 Task: Font style For heading Use Amiri with blue colour. font size for heading '26 Pt. 'Change the font style of data to Amiriand font size to  18 Pt. Change the alignment of both headline & data to   center vertically. In the sheet  Alpha Sales log book
Action: Mouse moved to (36, 40)
Screenshot: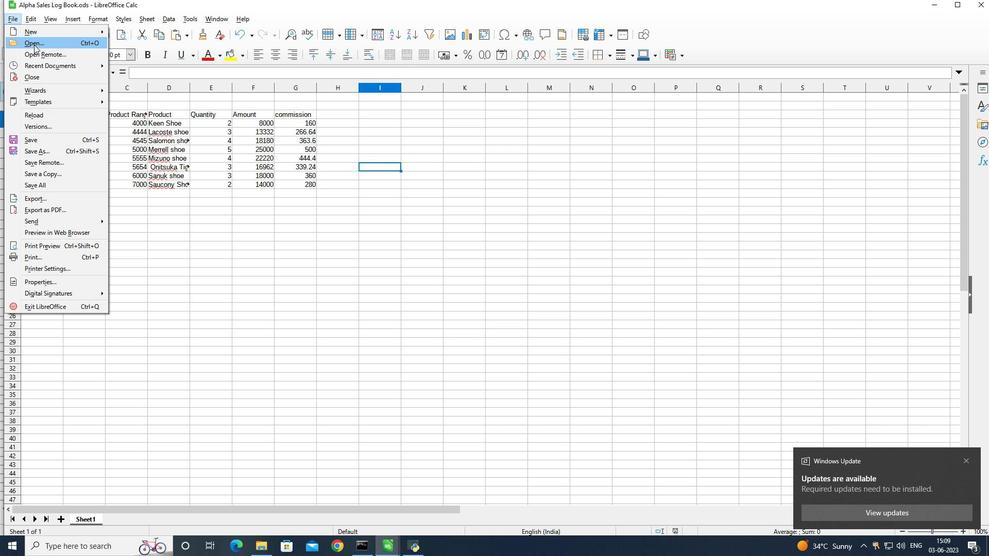 
Action: Mouse pressed left at (36, 40)
Screenshot: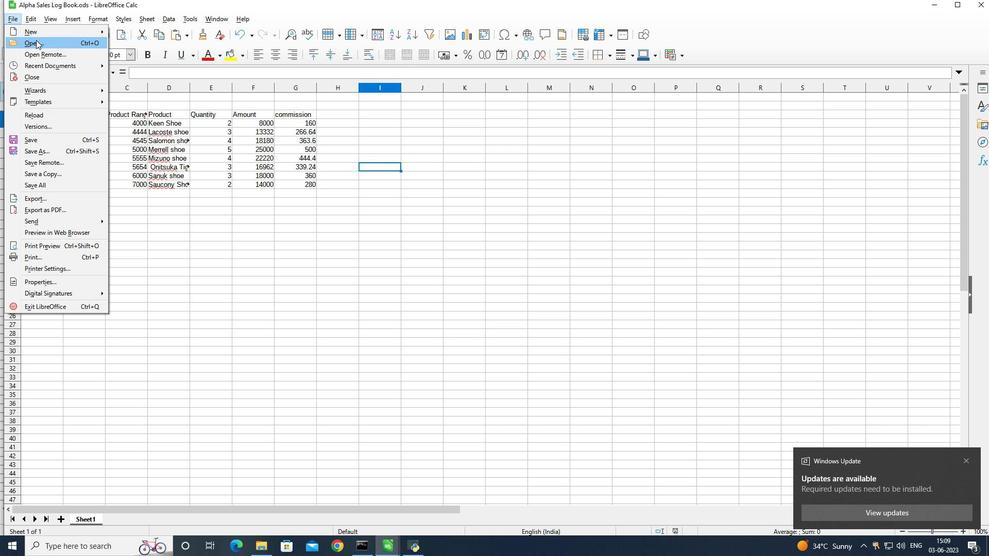 
Action: Mouse moved to (149, 204)
Screenshot: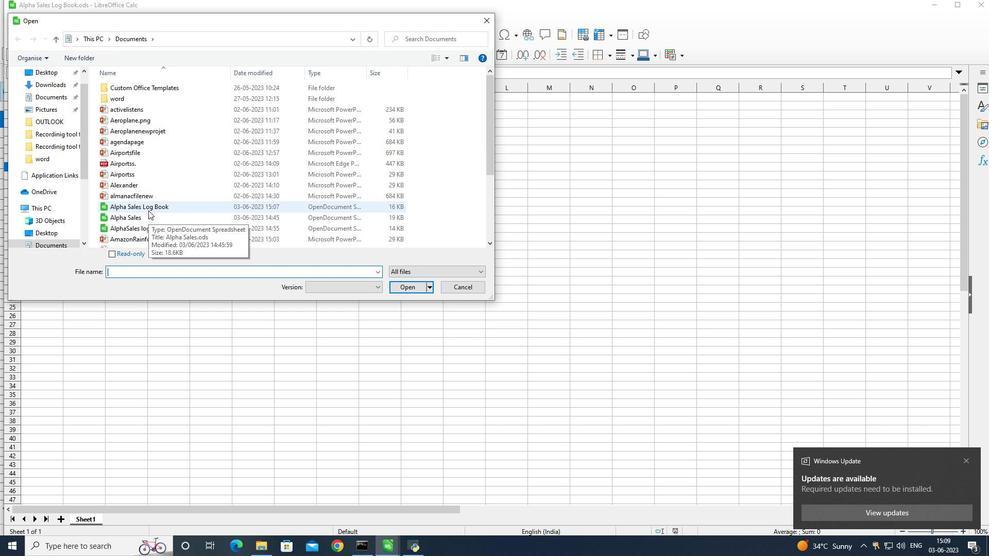 
Action: Mouse pressed left at (149, 204)
Screenshot: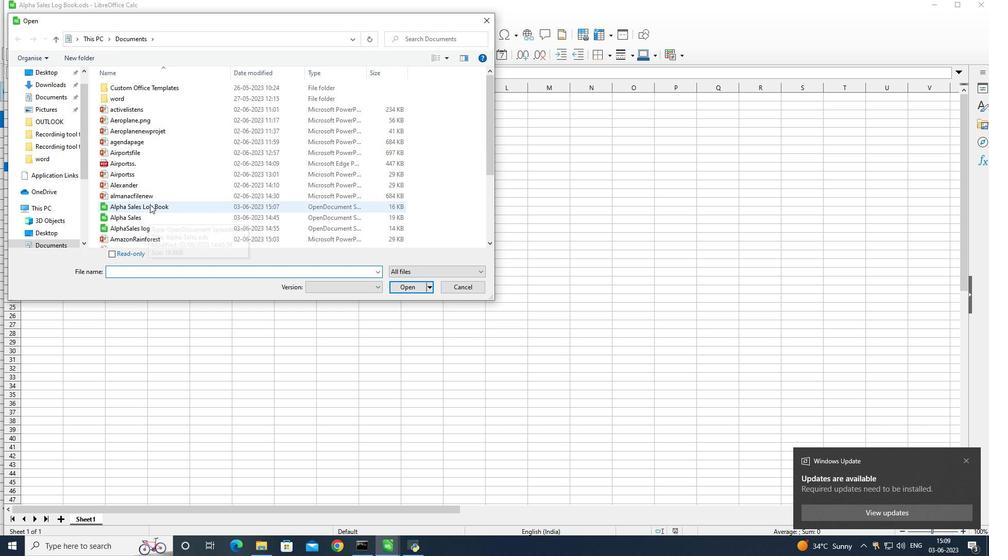 
Action: Mouse moved to (407, 288)
Screenshot: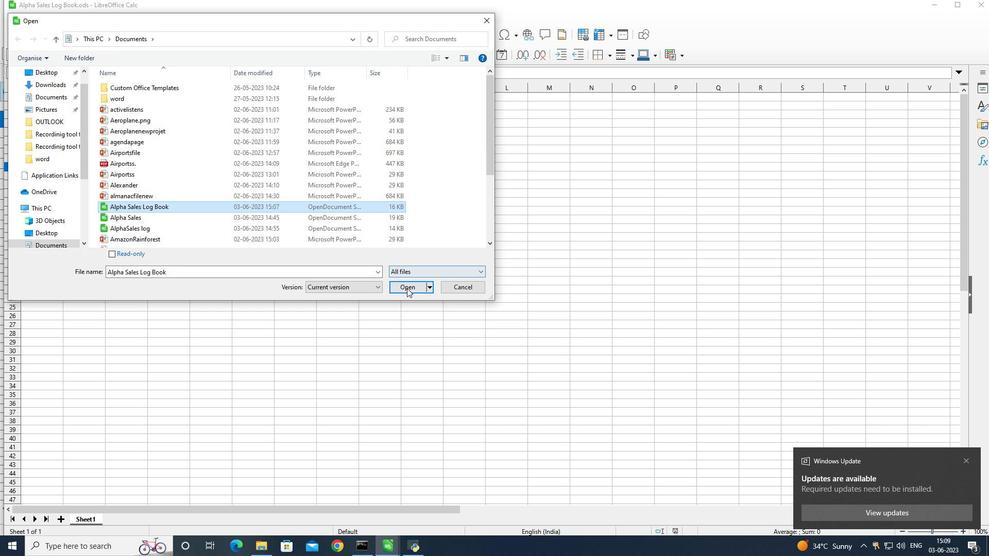 
Action: Mouse pressed left at (407, 288)
Screenshot: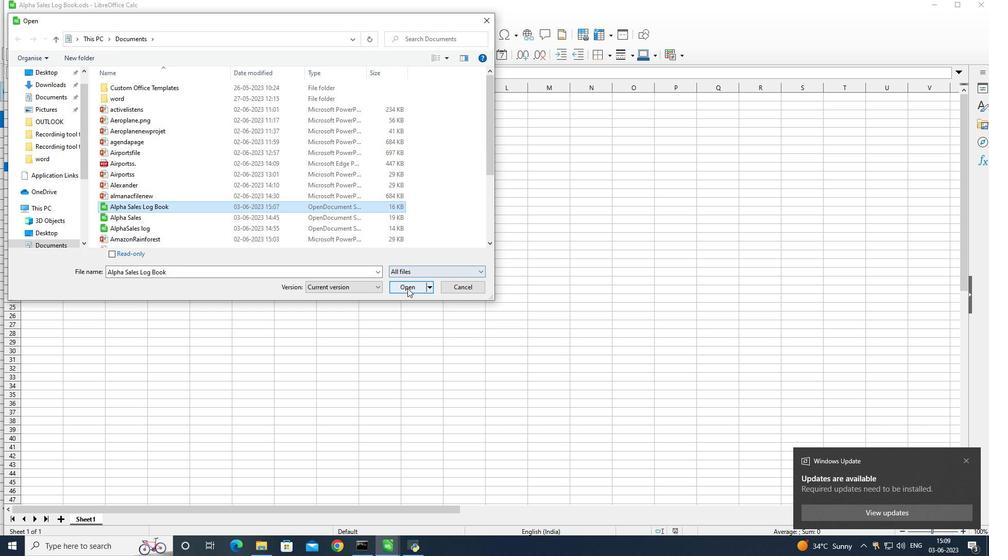 
Action: Mouse moved to (71, 104)
Screenshot: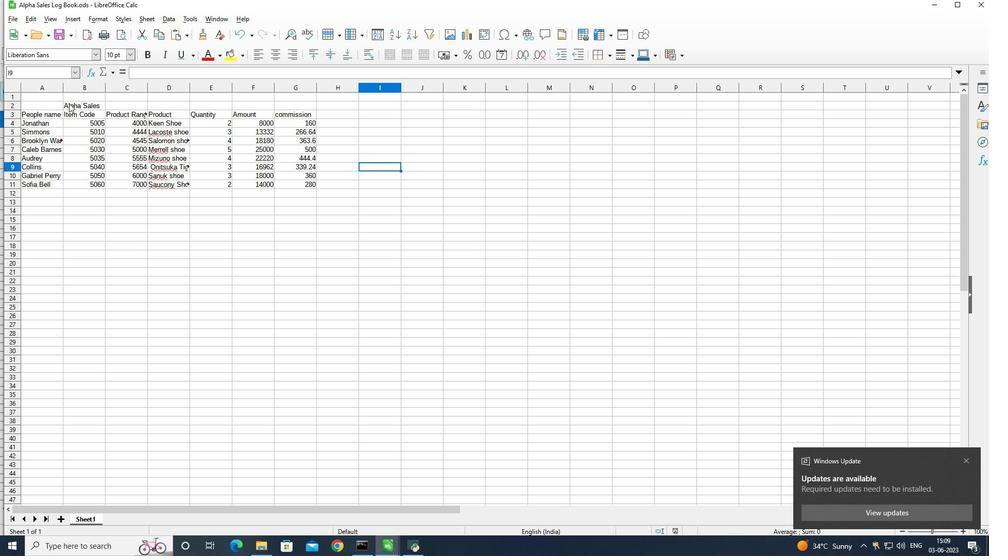 
Action: Mouse pressed left at (71, 104)
Screenshot: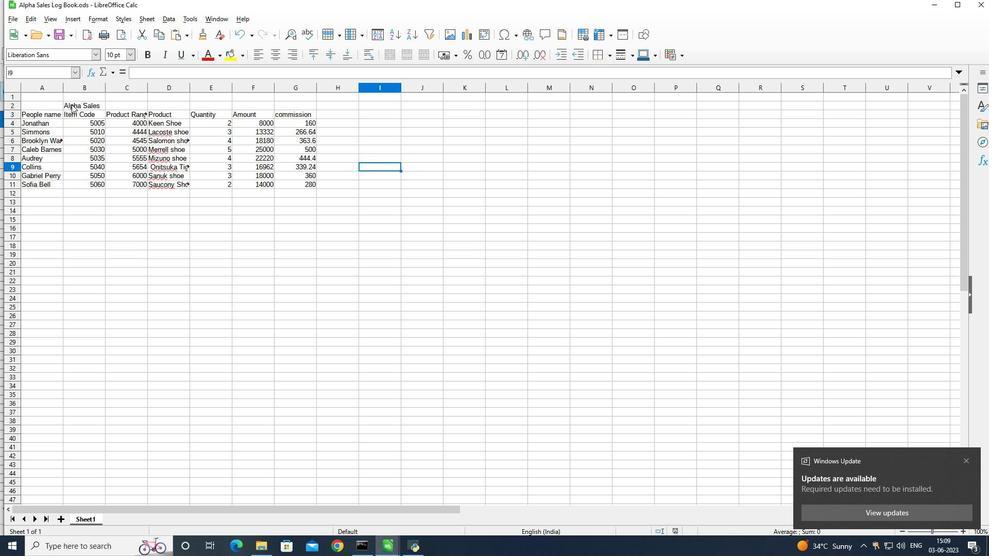 
Action: Mouse moved to (78, 103)
Screenshot: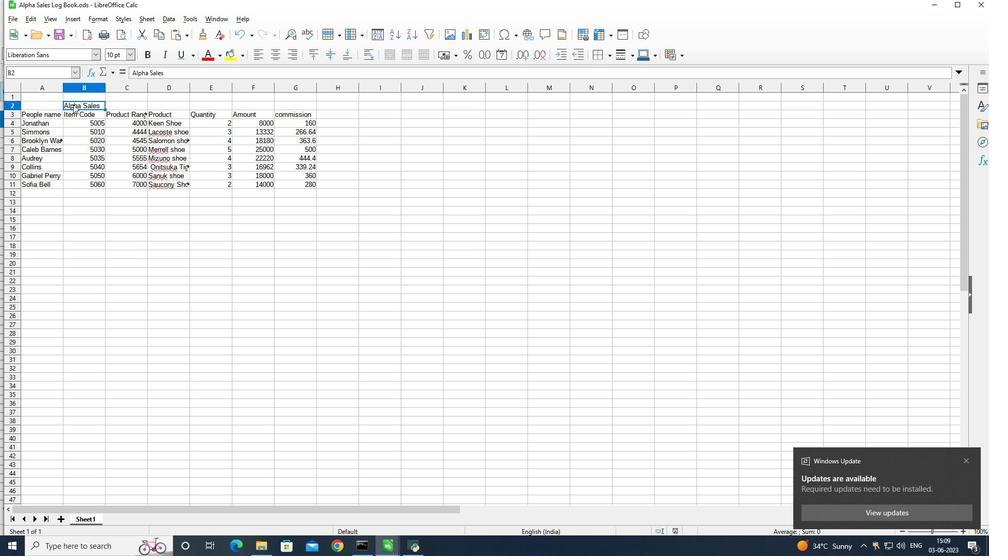 
Action: Mouse pressed left at (78, 103)
Screenshot: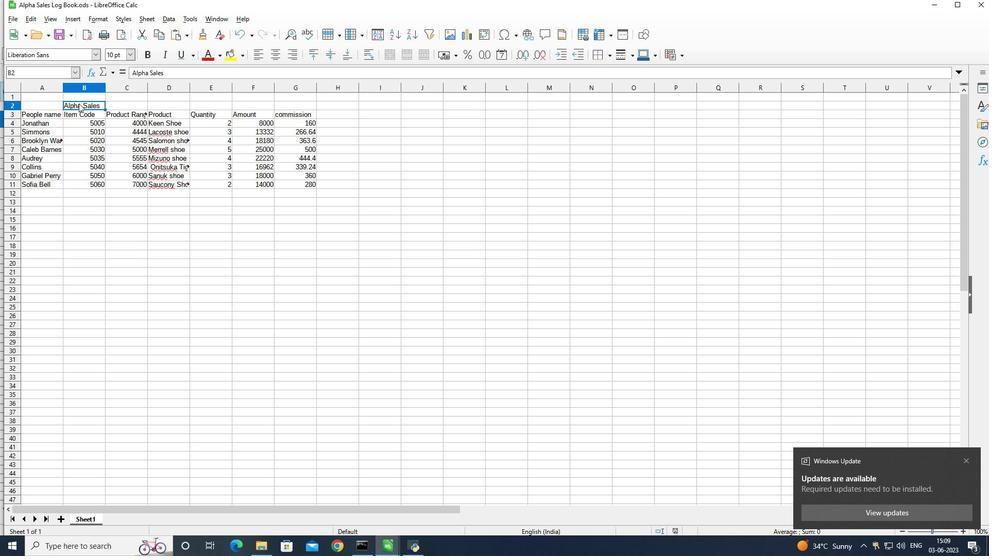 
Action: Mouse pressed left at (78, 103)
Screenshot: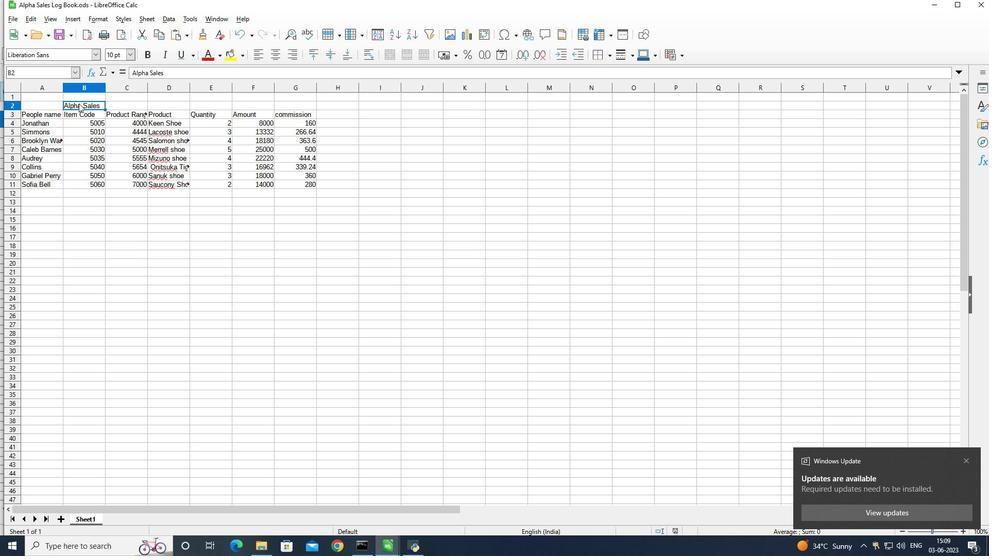 
Action: Mouse pressed left at (78, 103)
Screenshot: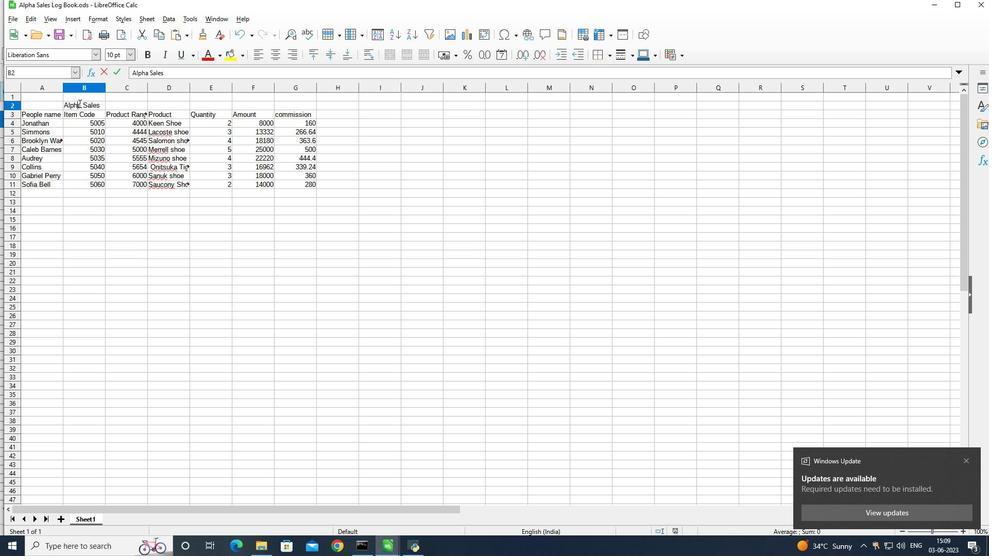 
Action: Mouse moved to (58, 55)
Screenshot: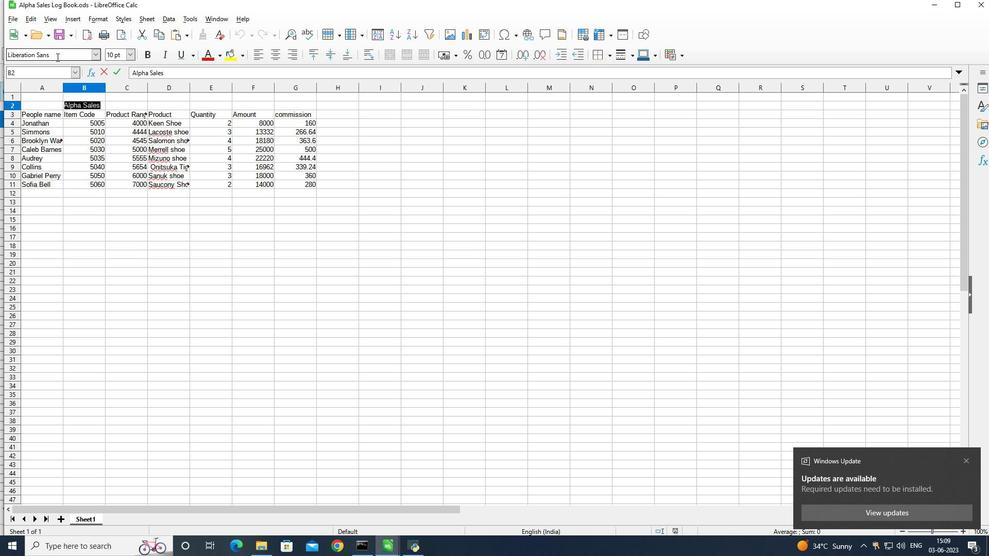 
Action: Mouse pressed left at (58, 55)
Screenshot: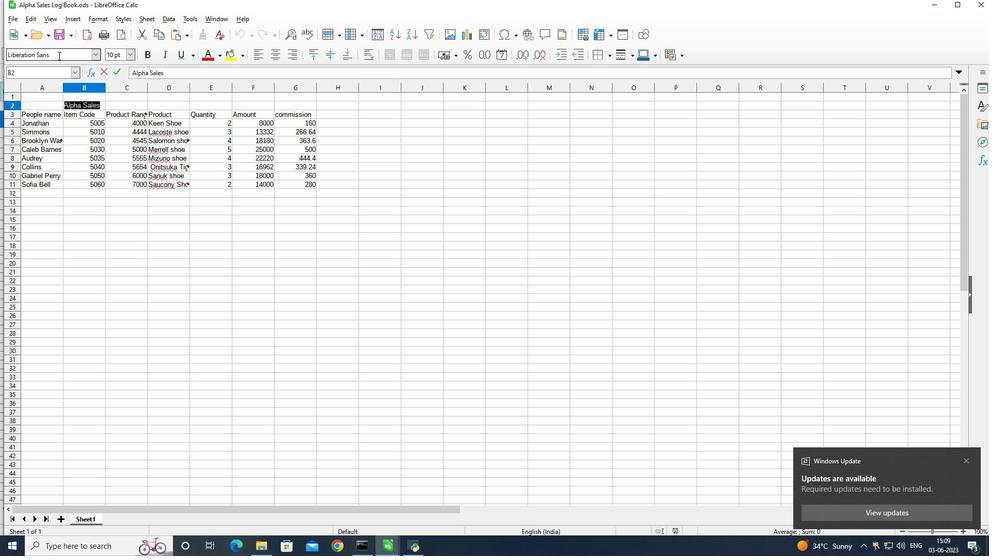 
Action: Key pressed <Key.backspace><Key.backspace><Key.backspace><Key.backspace><Key.backspace><Key.backspace><Key.backspace><Key.backspace><Key.backspace><Key.backspace><Key.backspace><Key.backspace><Key.backspace><Key.backspace><Key.backspace><Key.shift>Amiri<Key.enter>
Screenshot: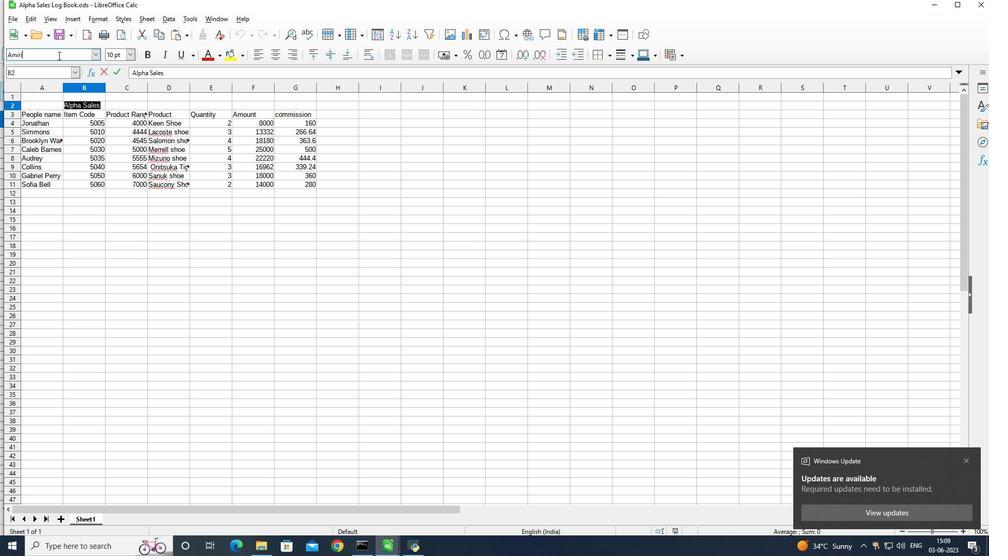 
Action: Mouse moved to (217, 55)
Screenshot: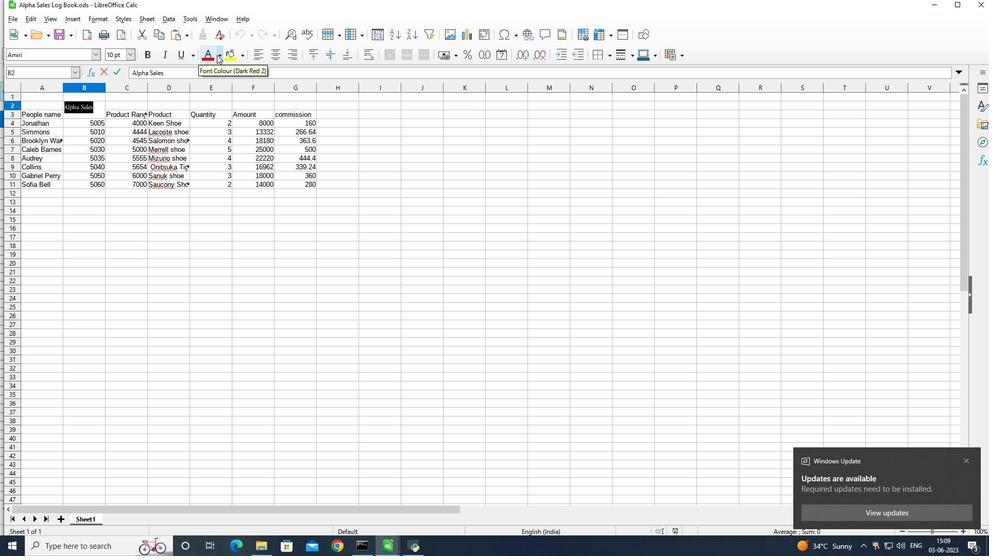 
Action: Mouse pressed left at (217, 55)
Screenshot: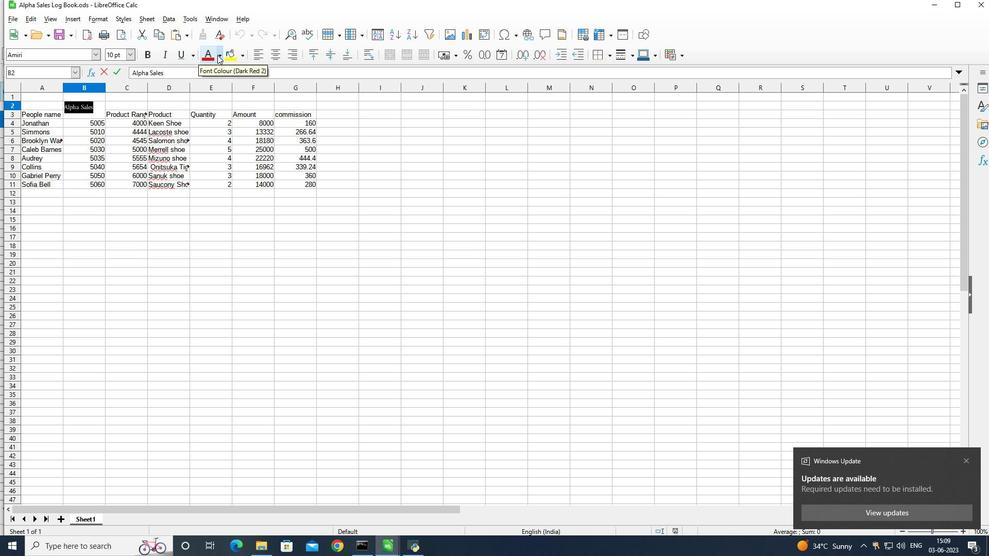 
Action: Mouse moved to (275, 163)
Screenshot: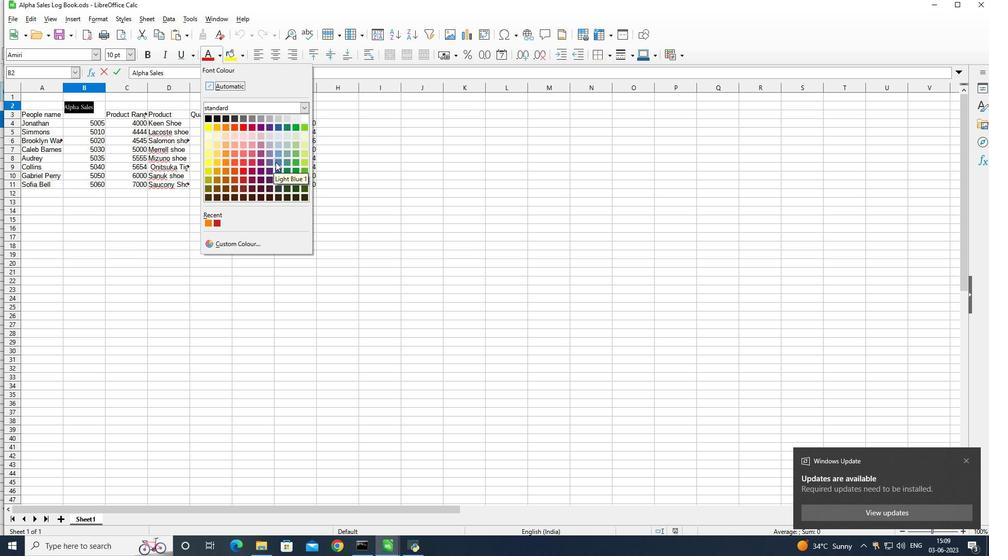 
Action: Mouse pressed left at (275, 163)
Screenshot: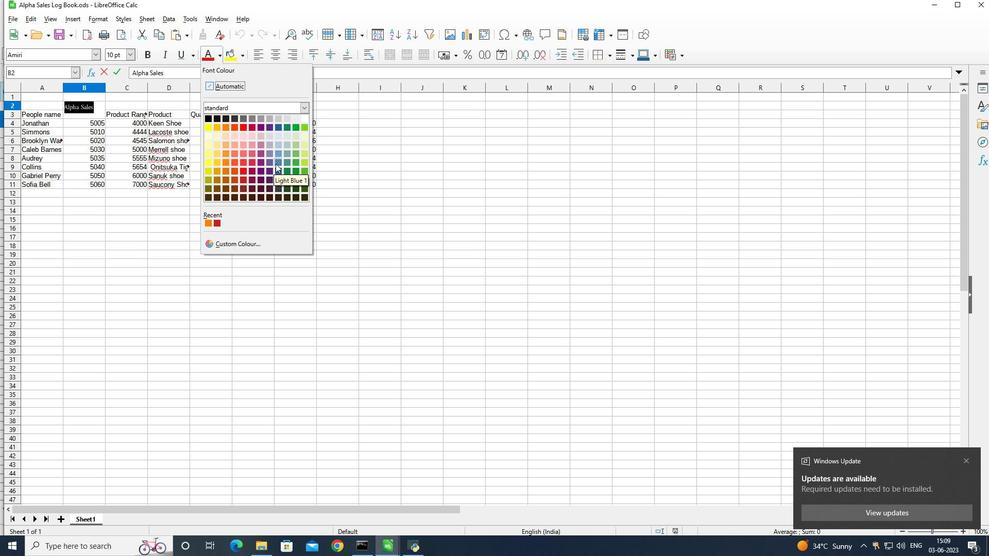 
Action: Mouse moved to (131, 58)
Screenshot: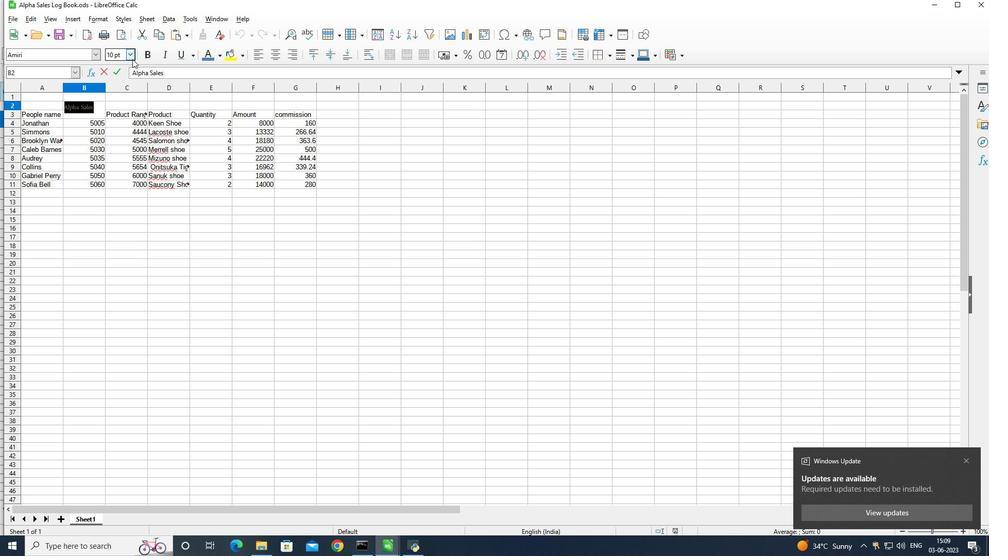 
Action: Mouse pressed left at (131, 58)
Screenshot: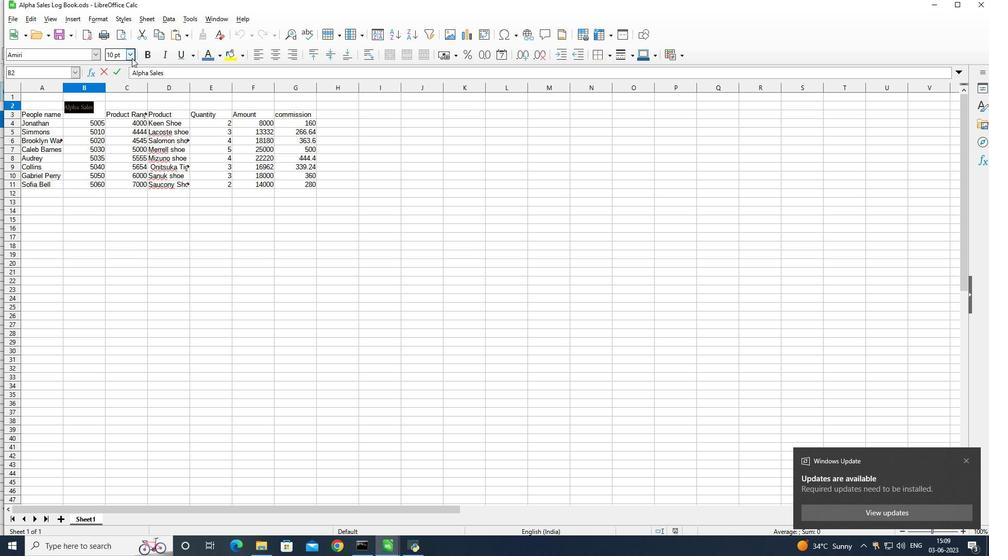 
Action: Mouse moved to (112, 212)
Screenshot: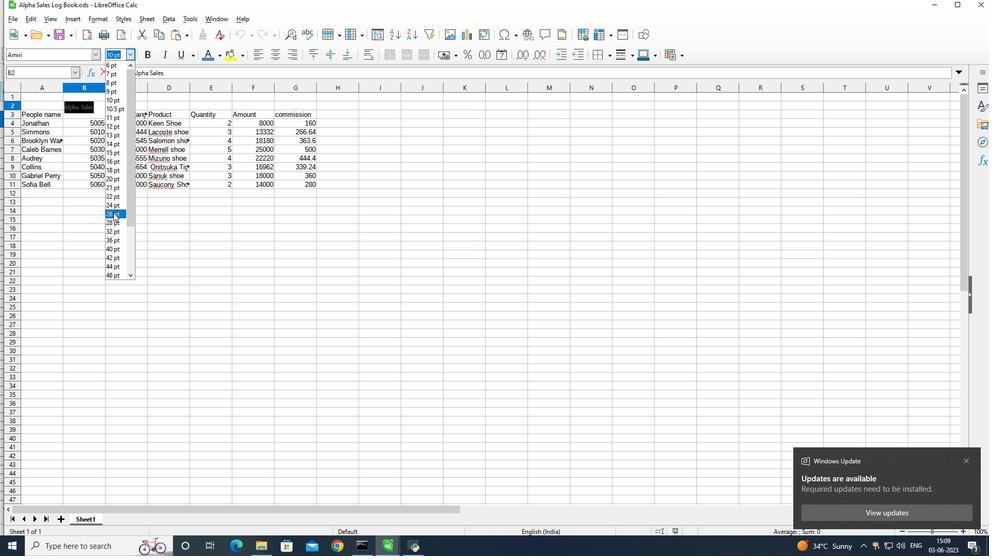 
Action: Mouse pressed left at (112, 212)
Screenshot: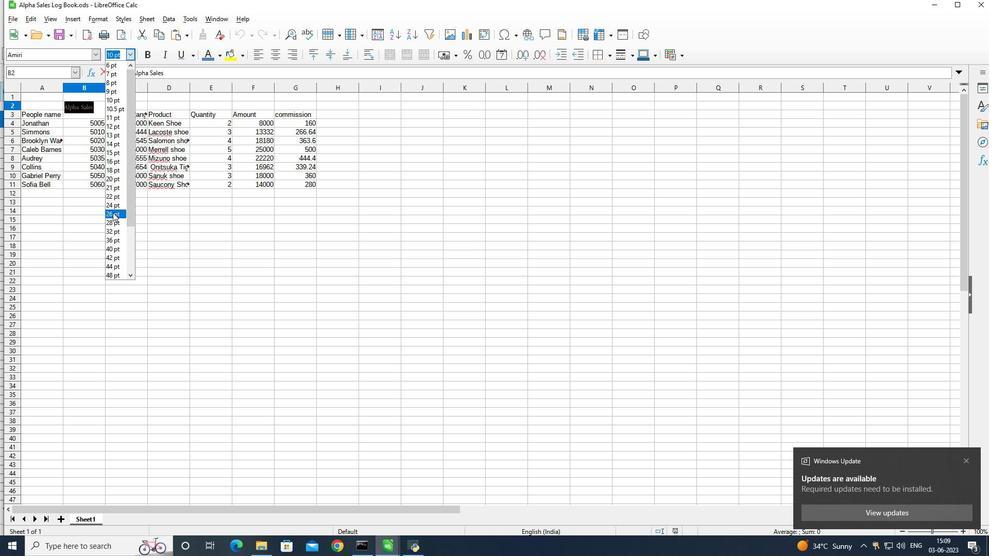
Action: Mouse moved to (122, 201)
Screenshot: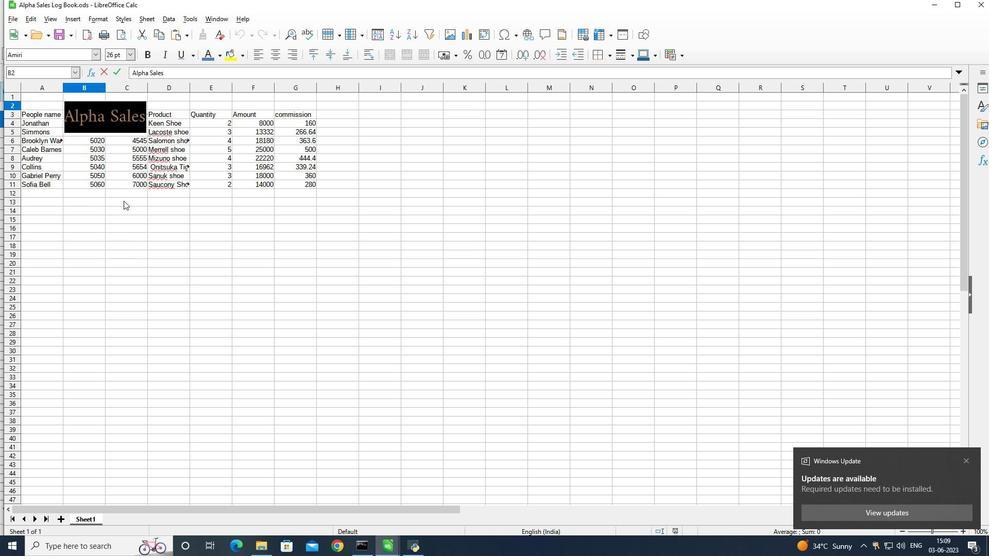 
Action: Mouse pressed left at (122, 201)
Screenshot: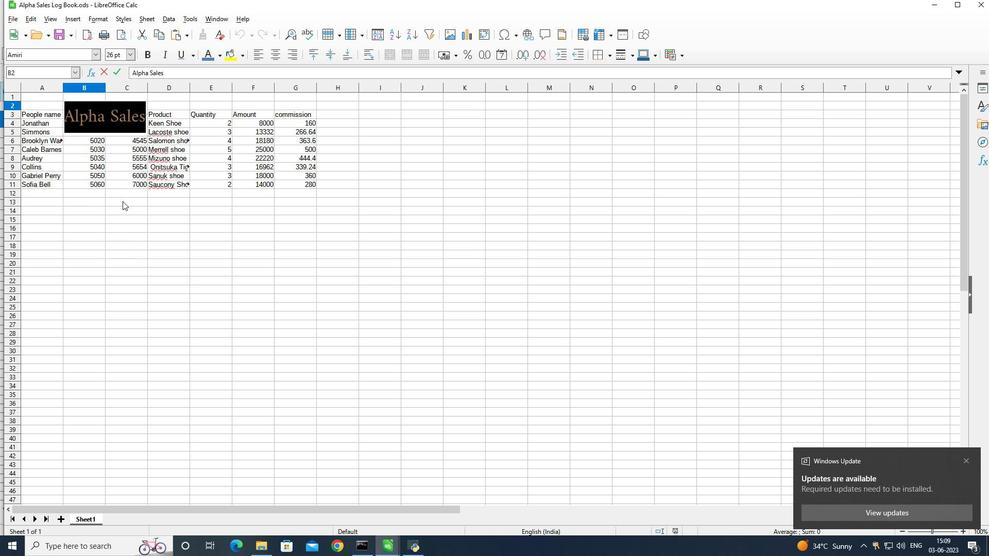 
Action: Mouse moved to (22, 125)
Screenshot: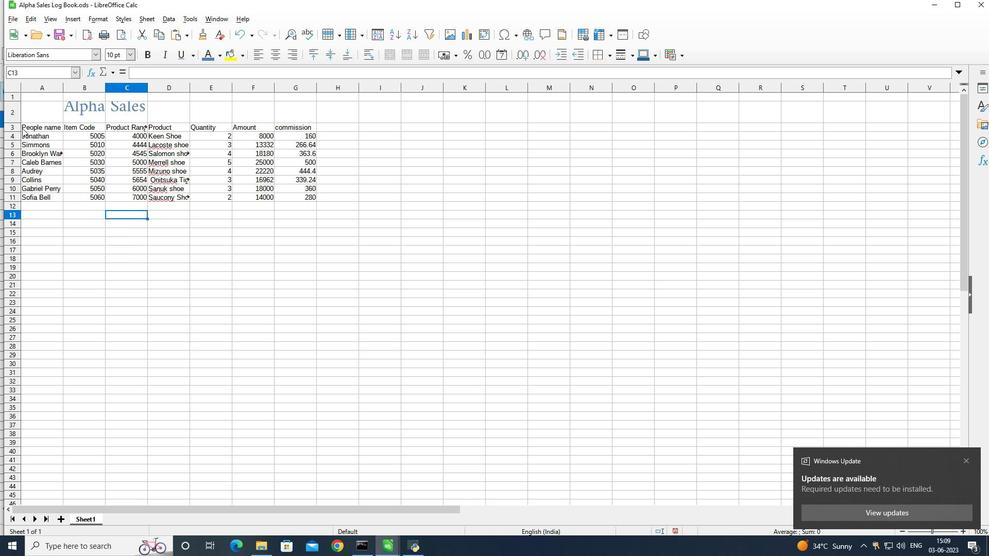 
Action: Mouse pressed left at (22, 125)
Screenshot: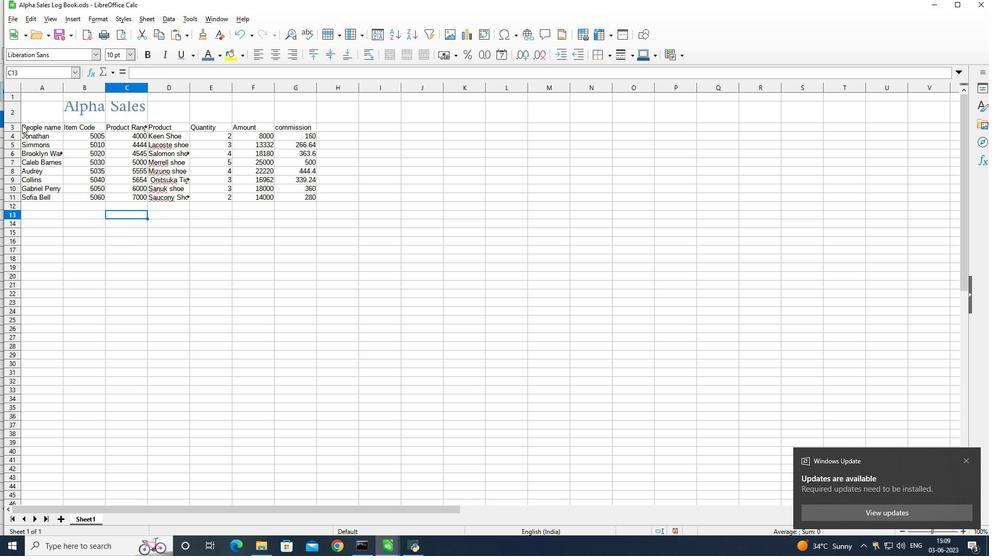 
Action: Mouse moved to (23, 125)
Screenshot: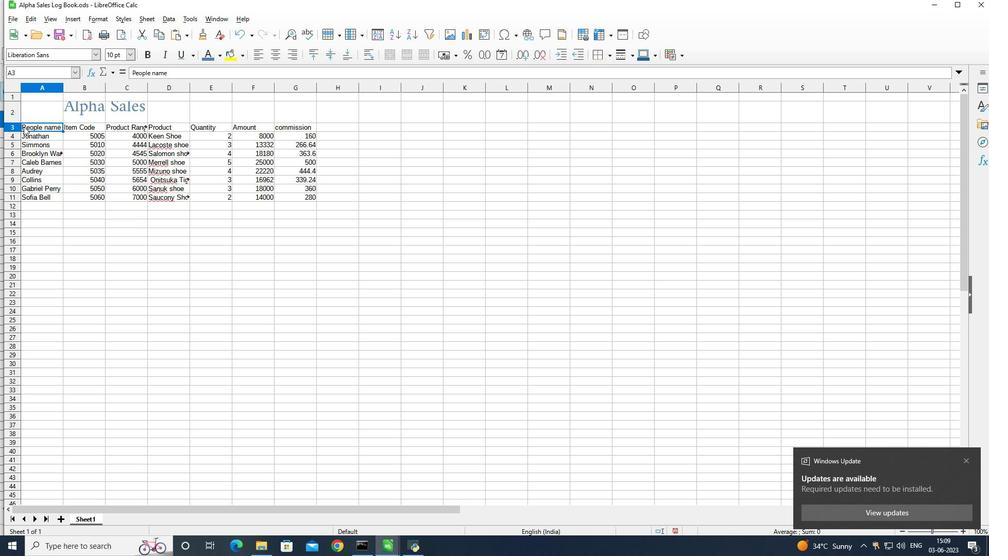 
Action: Mouse pressed left at (23, 125)
Screenshot: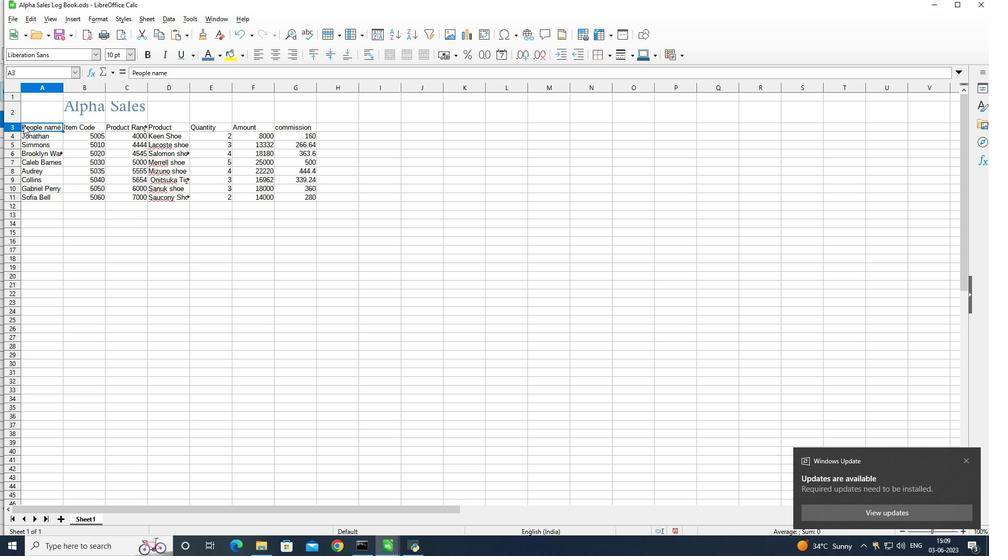 
Action: Mouse moved to (76, 53)
Screenshot: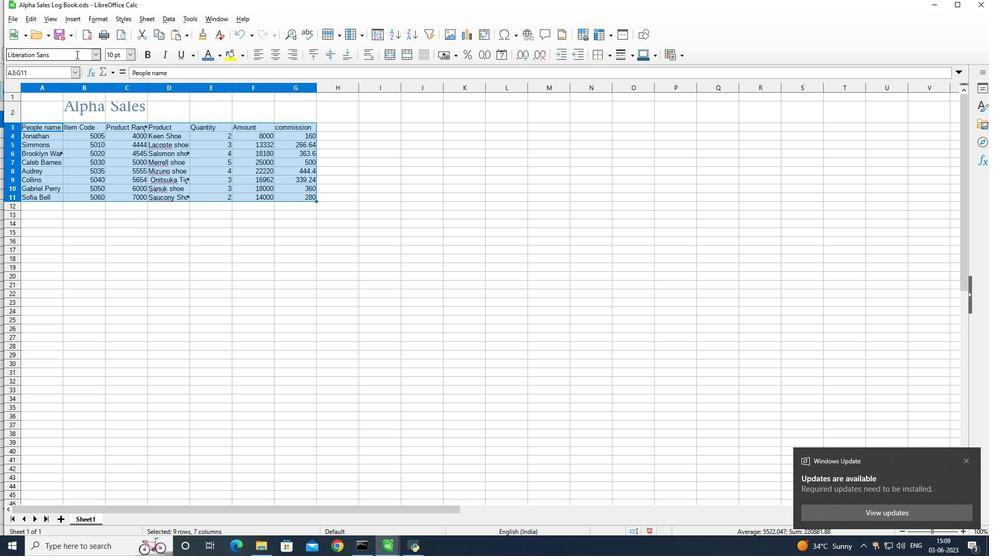 
Action: Mouse pressed left at (76, 53)
Screenshot: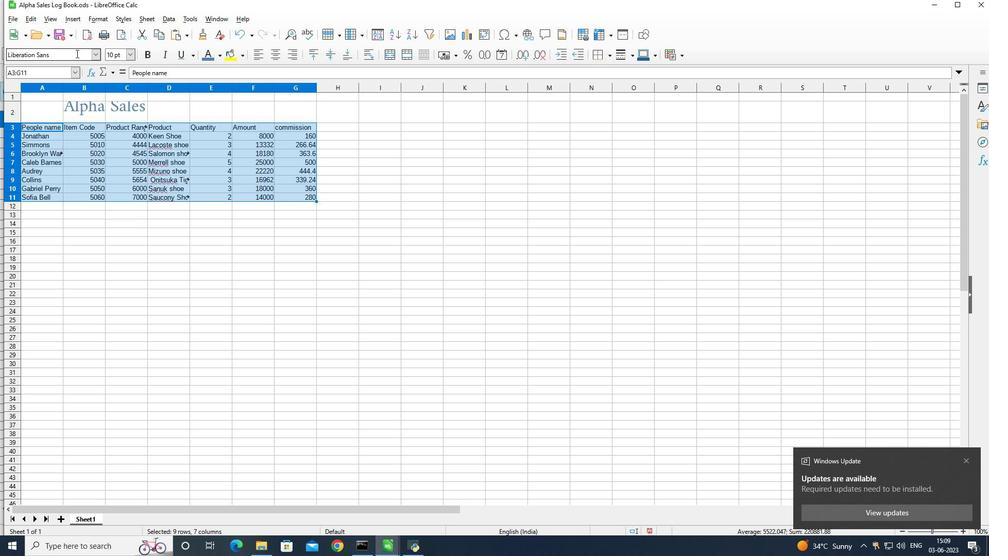 
Action: Key pressed <Key.backspace><Key.backspace><Key.backspace><Key.backspace><Key.backspace><Key.backspace><Key.backspace><Key.backspace><Key.backspace><Key.backspace><Key.backspace><Key.backspace><Key.backspace><Key.backspace><Key.backspace><Key.backspace><Key.backspace><Key.backspace><Key.backspace><Key.shift>Amiri
Screenshot: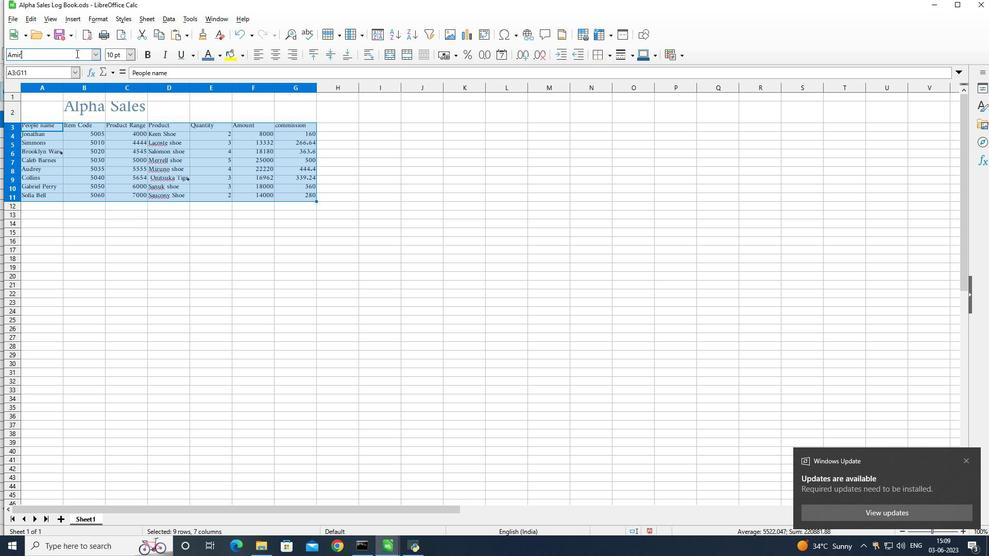 
Action: Mouse moved to (127, 55)
Screenshot: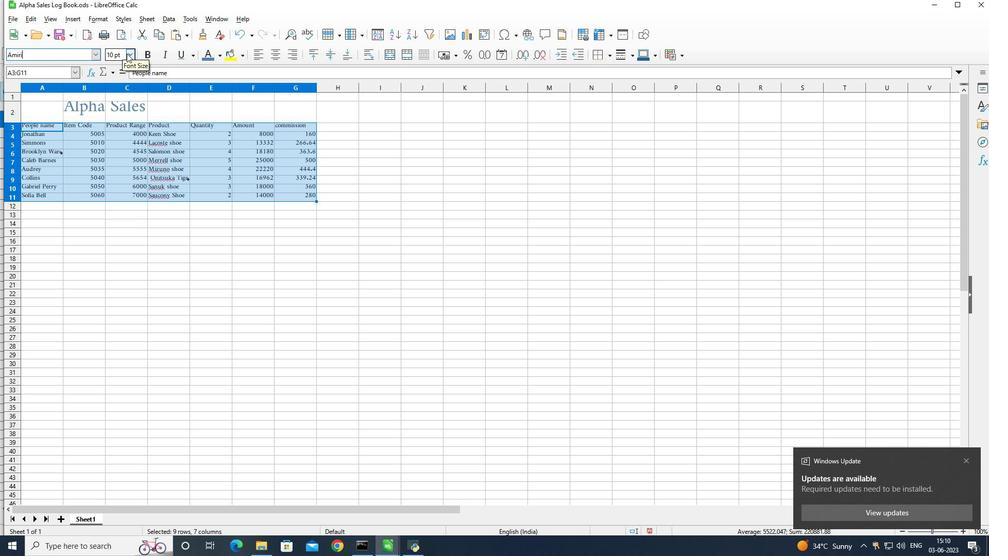 
Action: Mouse pressed left at (127, 55)
Screenshot: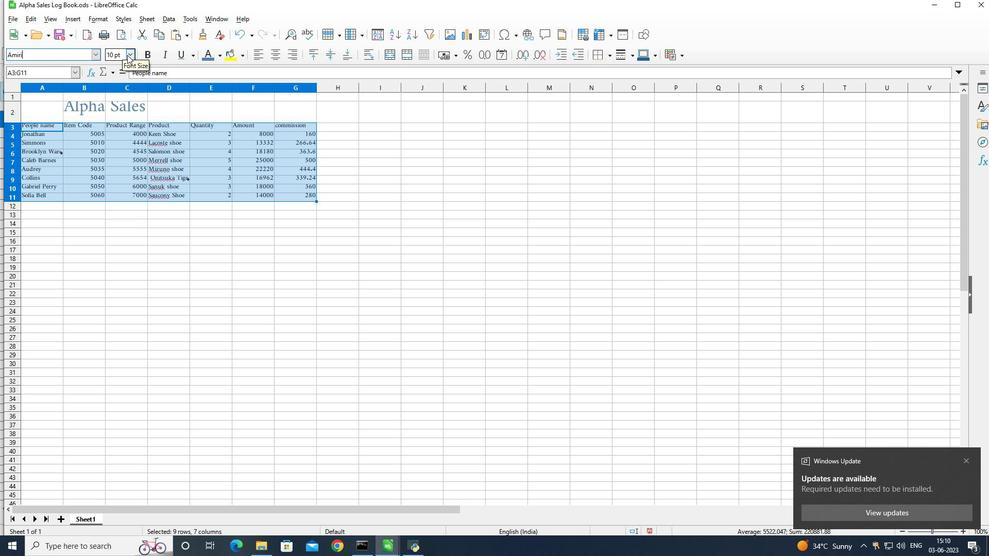 
Action: Mouse moved to (111, 168)
Screenshot: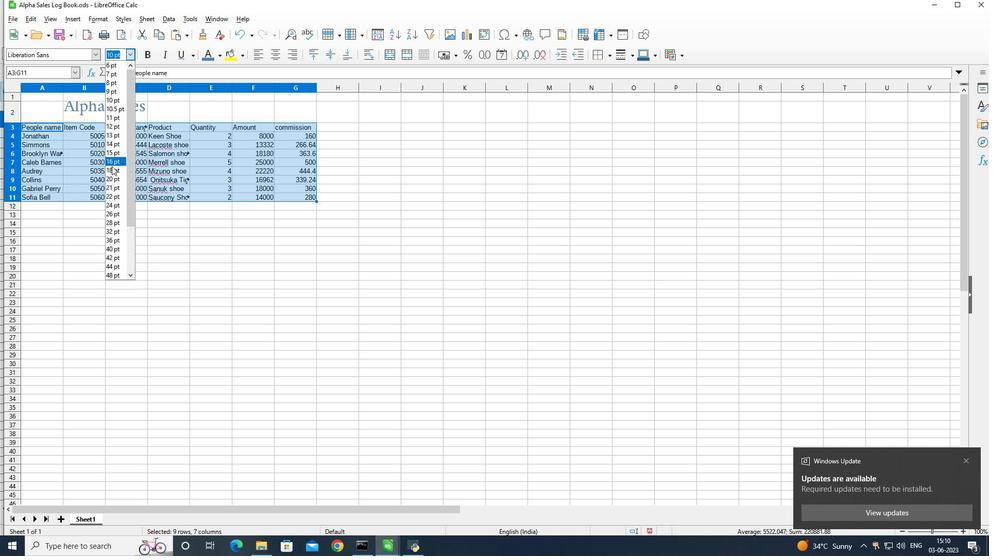 
Action: Mouse pressed left at (111, 168)
Screenshot: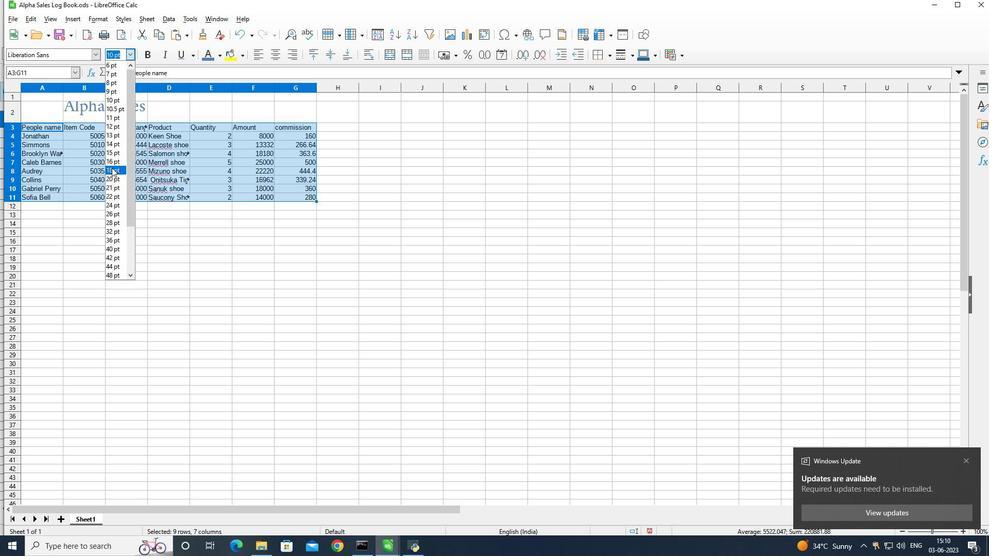 
Action: Mouse moved to (272, 54)
Screenshot: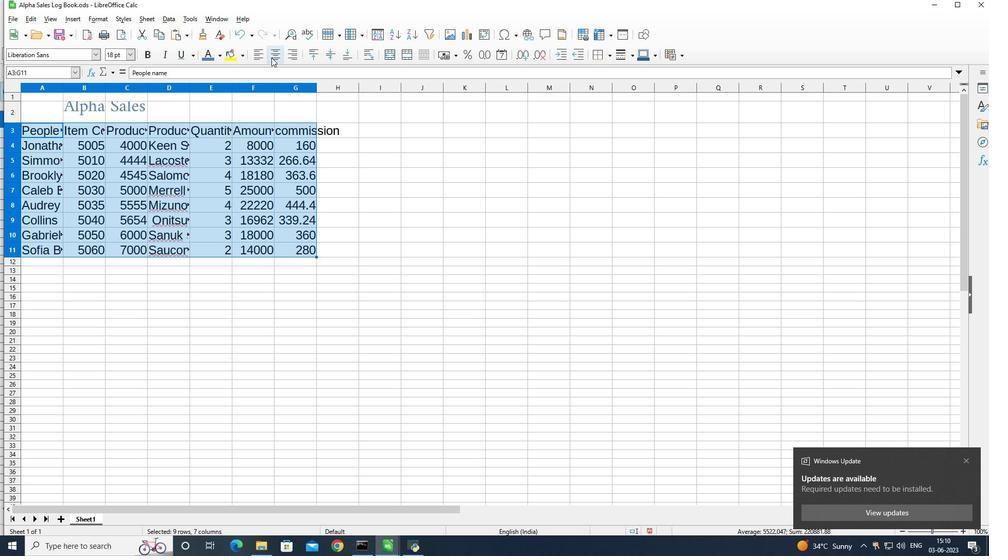 
Action: Mouse pressed left at (272, 54)
Screenshot: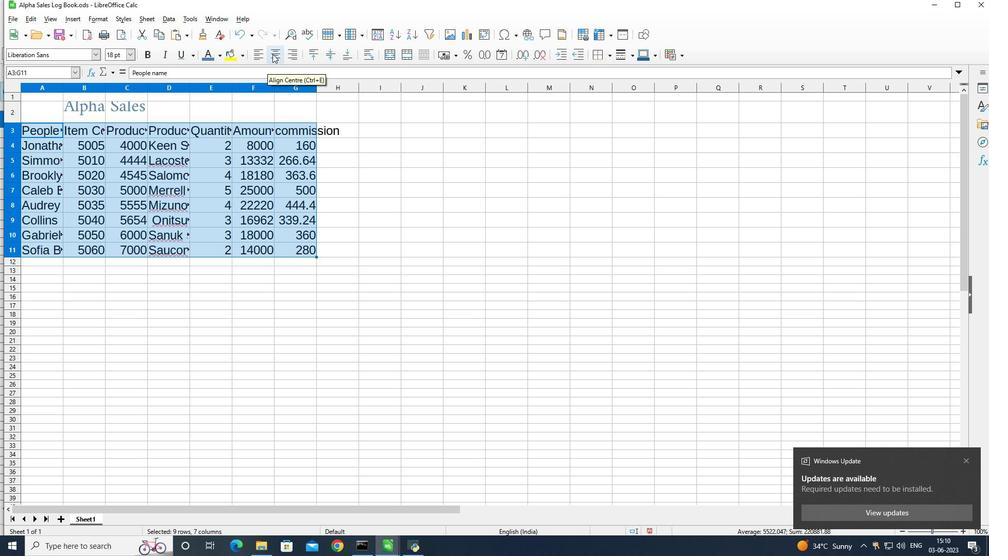 
Action: Mouse moved to (75, 107)
Screenshot: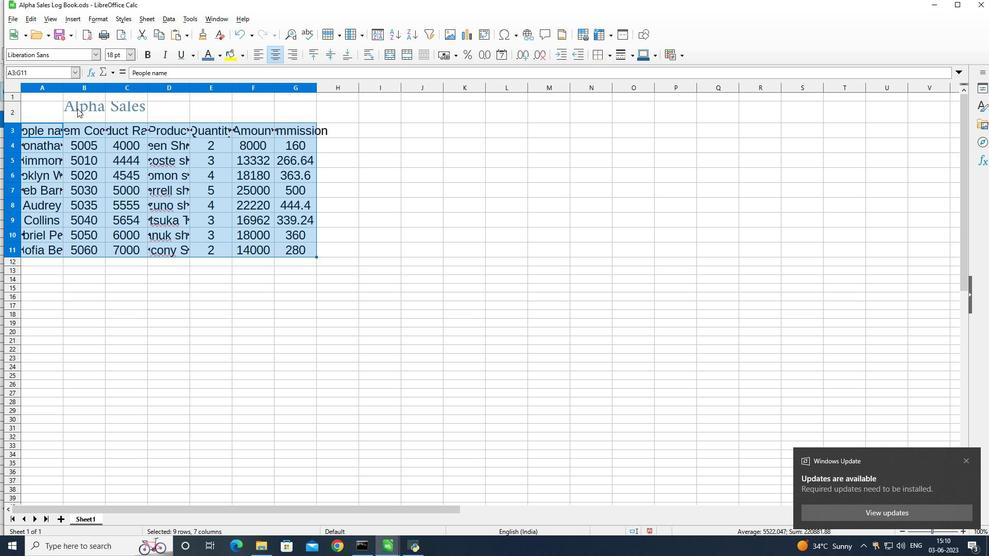 
Action: Mouse pressed left at (75, 107)
Screenshot: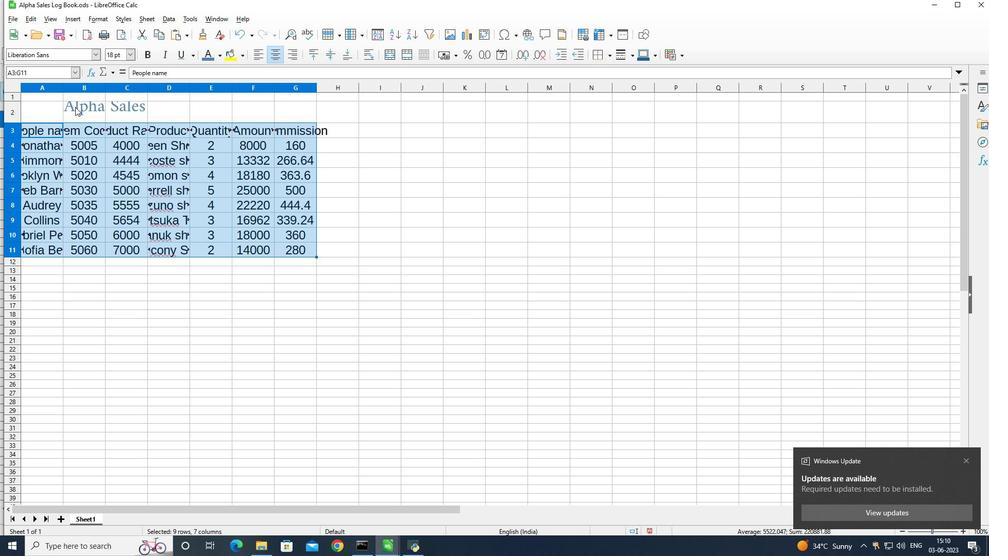 
Action: Mouse pressed left at (75, 107)
Screenshot: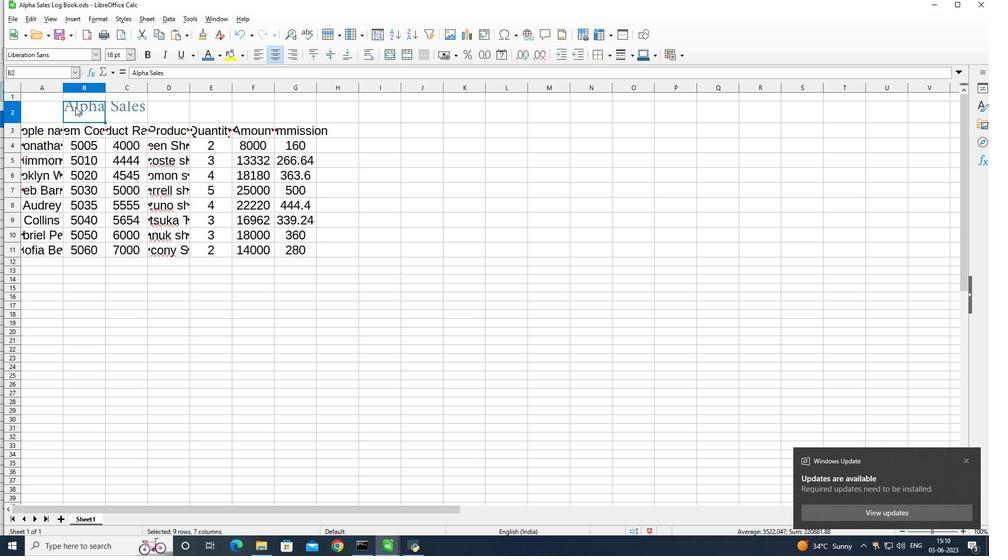 
Action: Mouse pressed left at (75, 107)
Screenshot: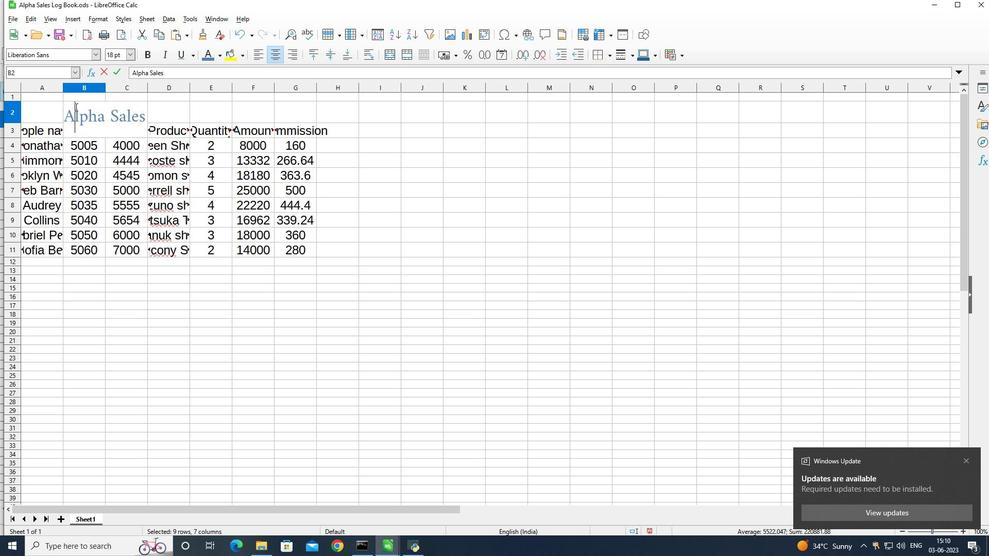 
Action: Mouse pressed left at (75, 107)
Screenshot: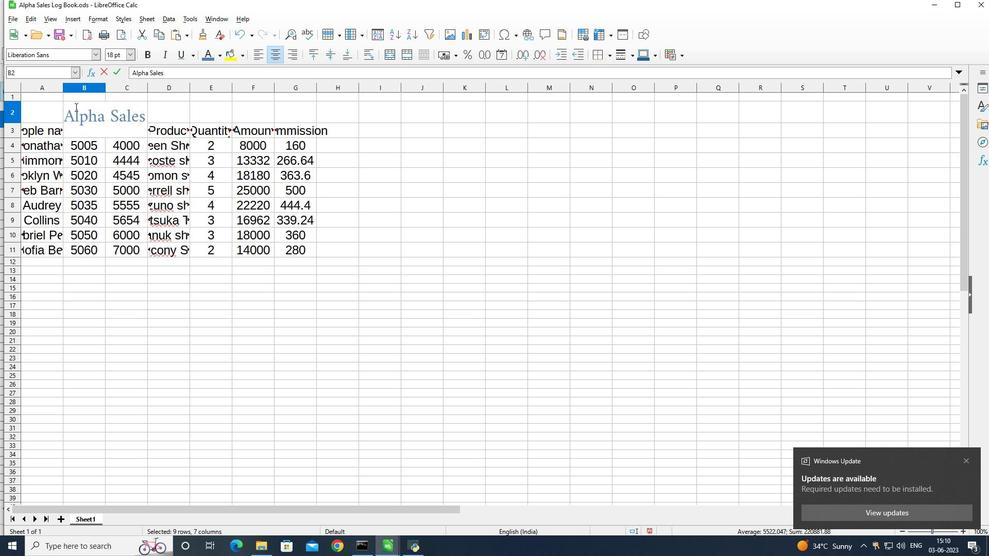 
Action: Mouse pressed left at (75, 107)
Screenshot: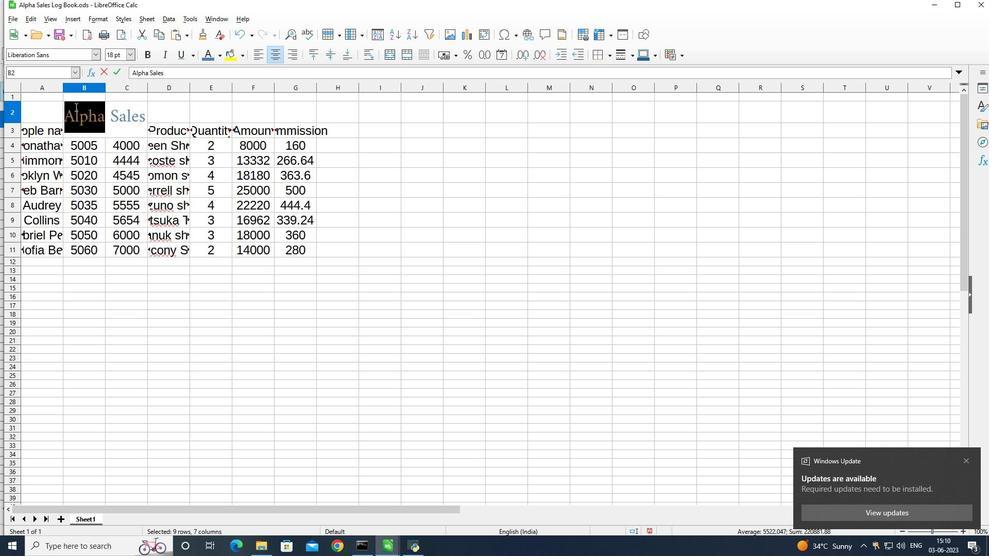 
Action: Mouse moved to (273, 58)
Screenshot: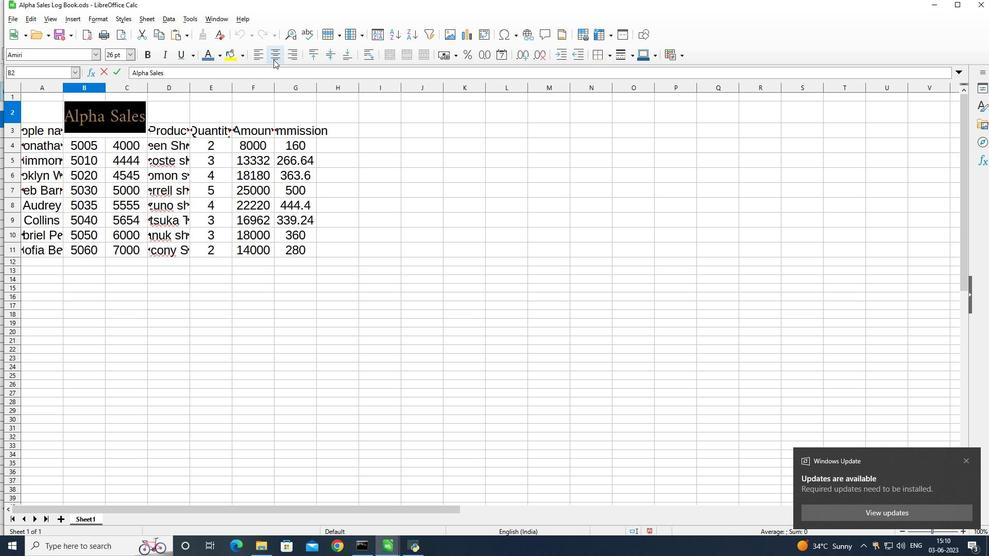 
Action: Mouse pressed left at (273, 58)
Screenshot: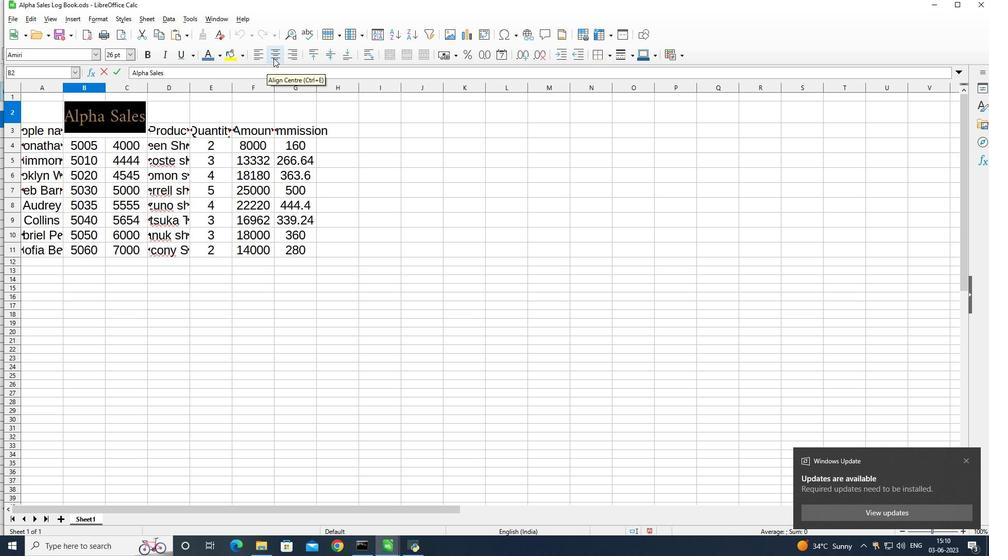 
Action: Mouse moved to (329, 178)
Screenshot: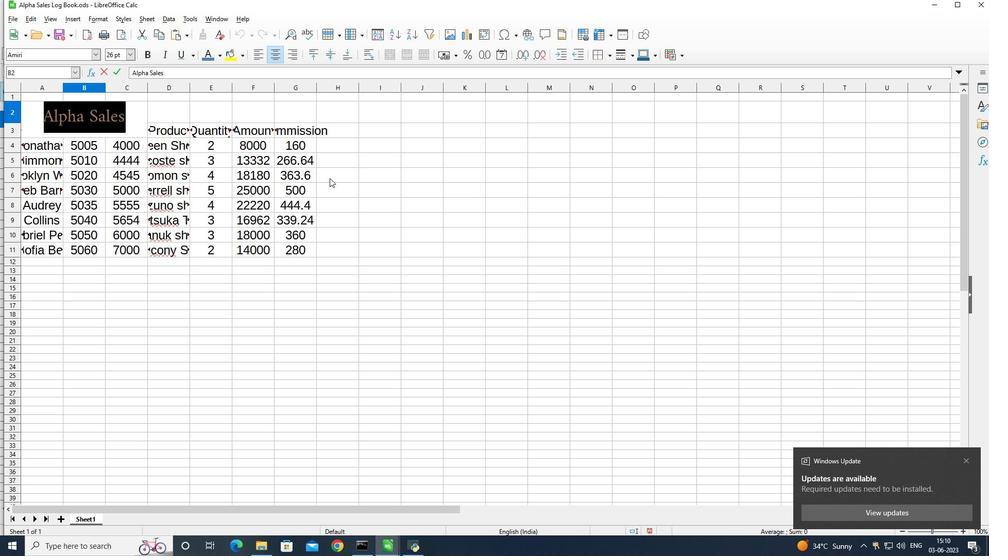 
Action: Mouse pressed left at (329, 178)
Screenshot: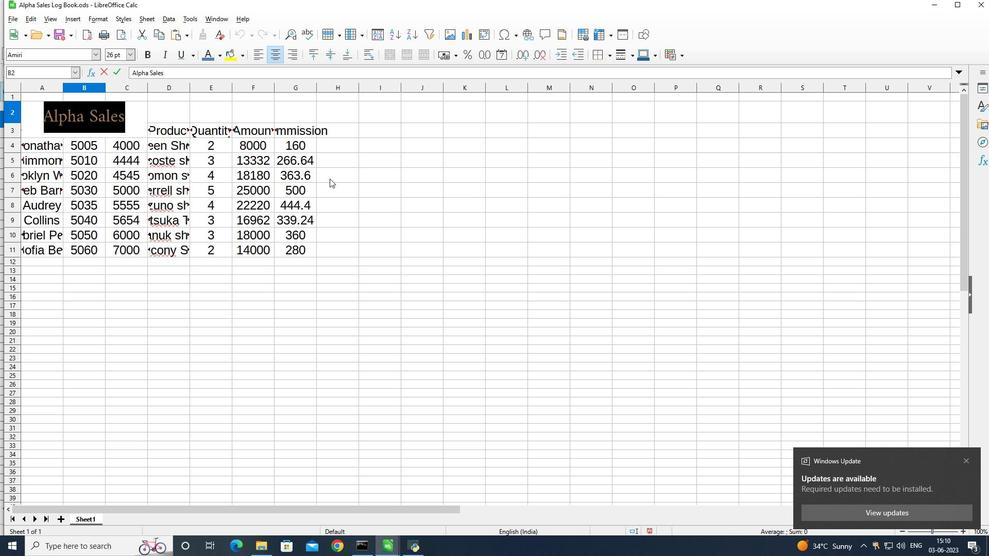 
Action: Mouse moved to (310, 168)
Screenshot: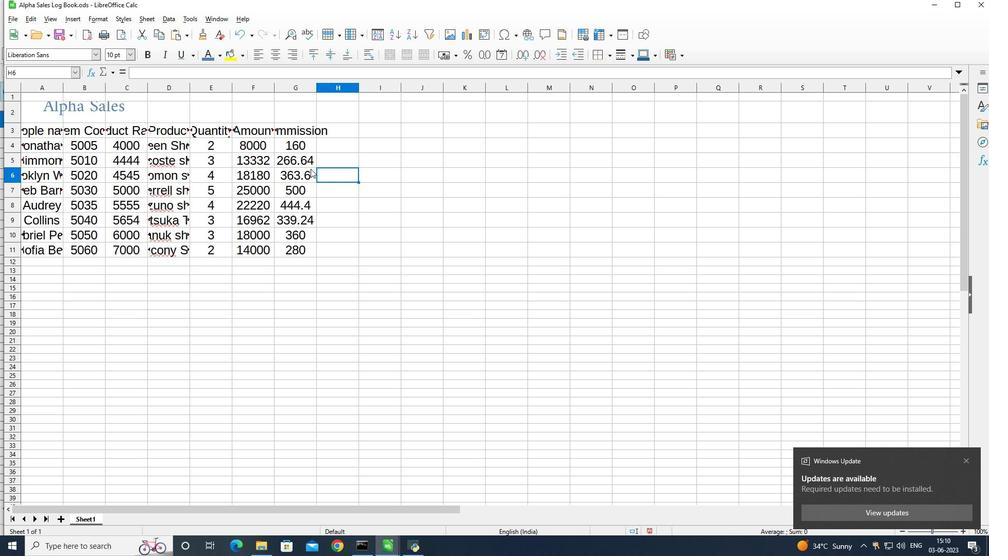 
